 Task: Assign in the project AgileLogic the issue 'Develop a new tool for automated testing of web application user interface and user experience' to the sprint 'Virtualization Sprint'. Assign in the project AgileLogic the issue 'Upgrade the security features of a web application to improve data protection and secure communication between server and client' to the sprint 'Virtualization Sprint'. Assign in the project AgileLogic the issue 'Create a new online platform for online music theory courses with advanced music notation and ear training features' to the sprint 'Virtualization Sprint'. Assign in the project AgileLogic the issue 'Implement a new cloud-based talent acquisition system for a company with advanced recruitment tracking and candidate assessment features' to the sprint 'Virtualization Sprint'
Action: Mouse moved to (1144, 493)
Screenshot: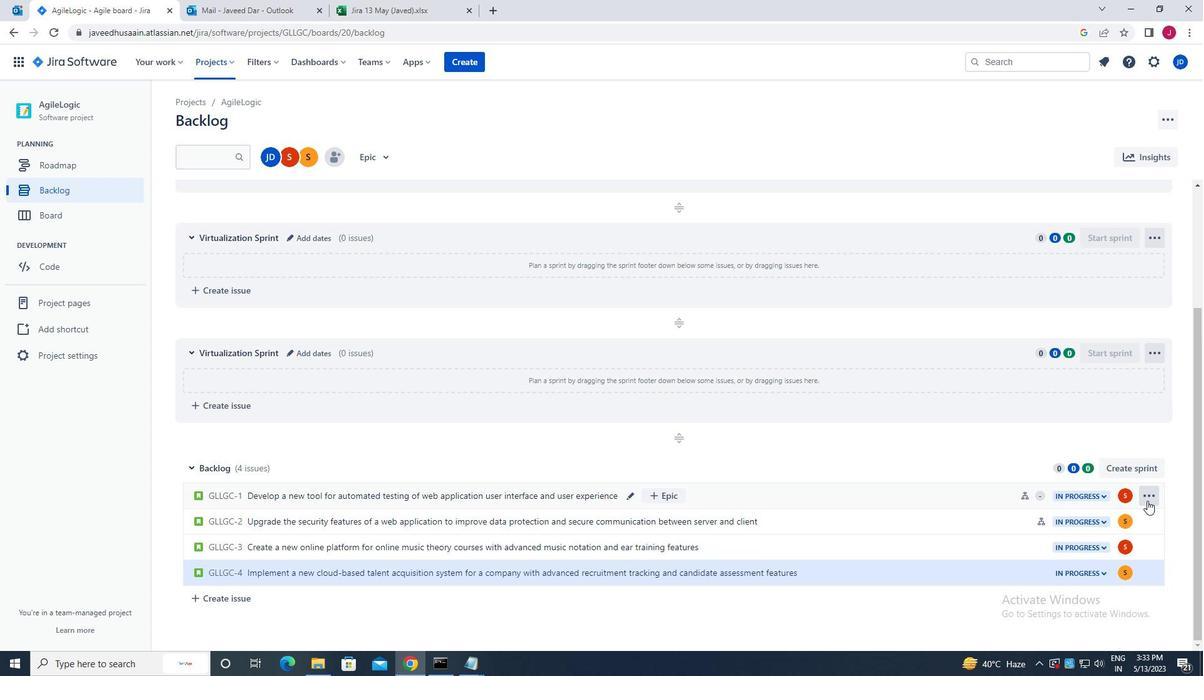 
Action: Mouse pressed left at (1144, 493)
Screenshot: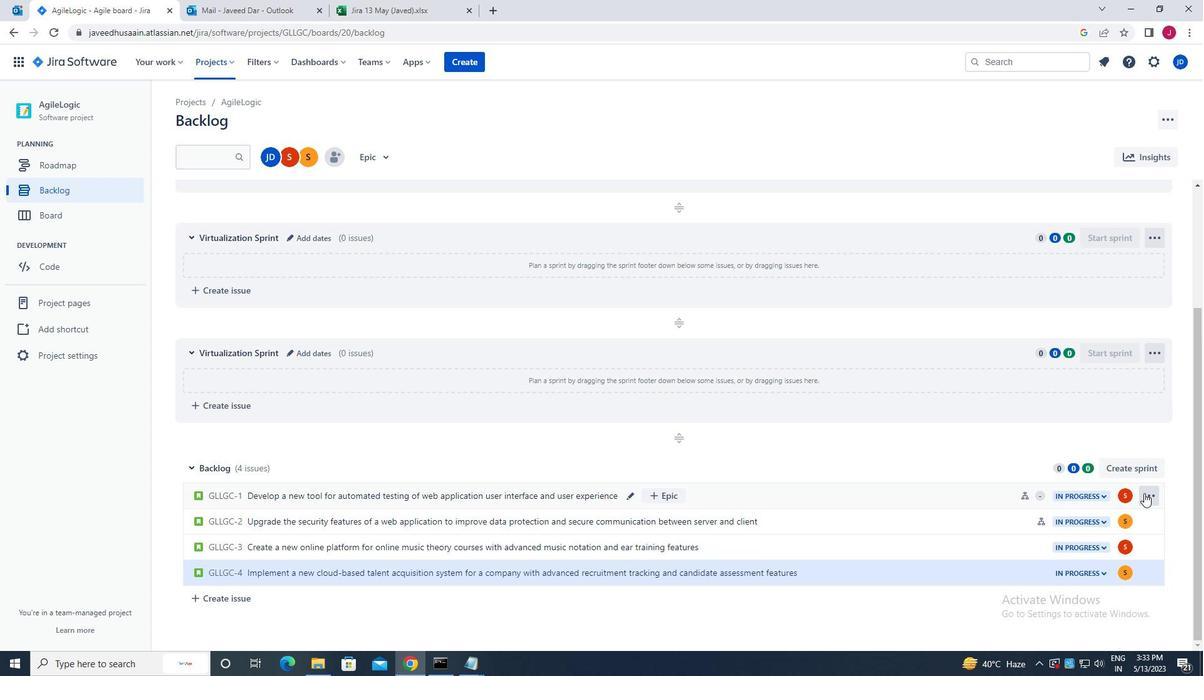 
Action: Mouse moved to (1114, 385)
Screenshot: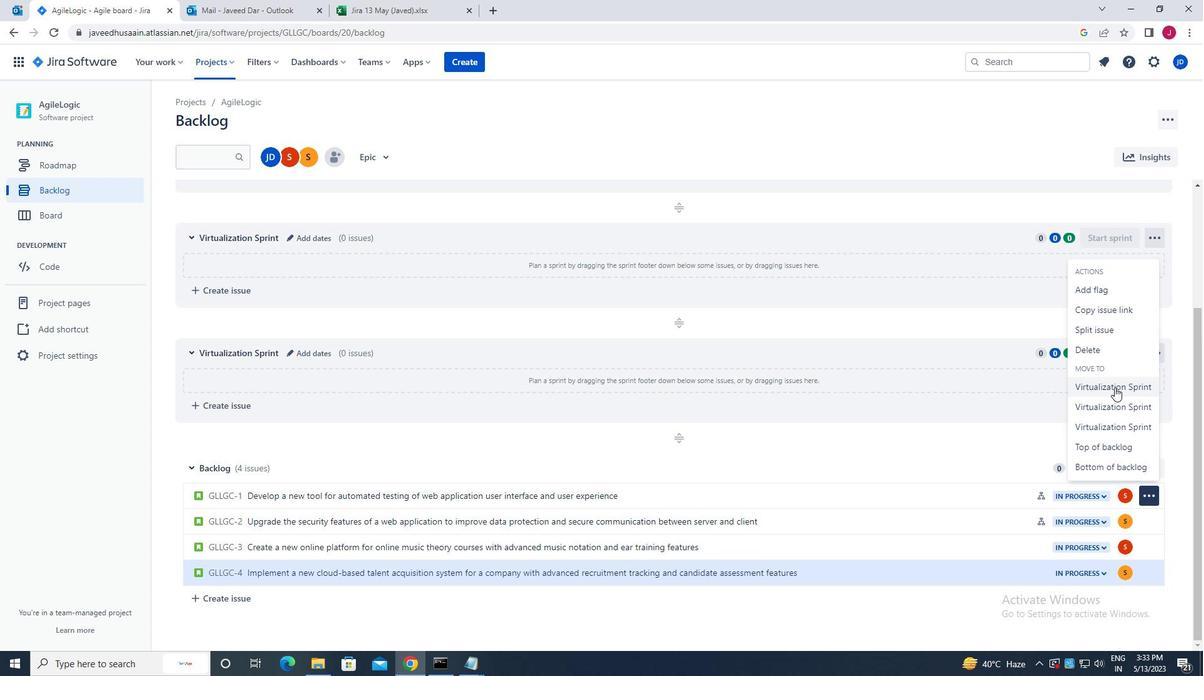 
Action: Mouse pressed left at (1114, 385)
Screenshot: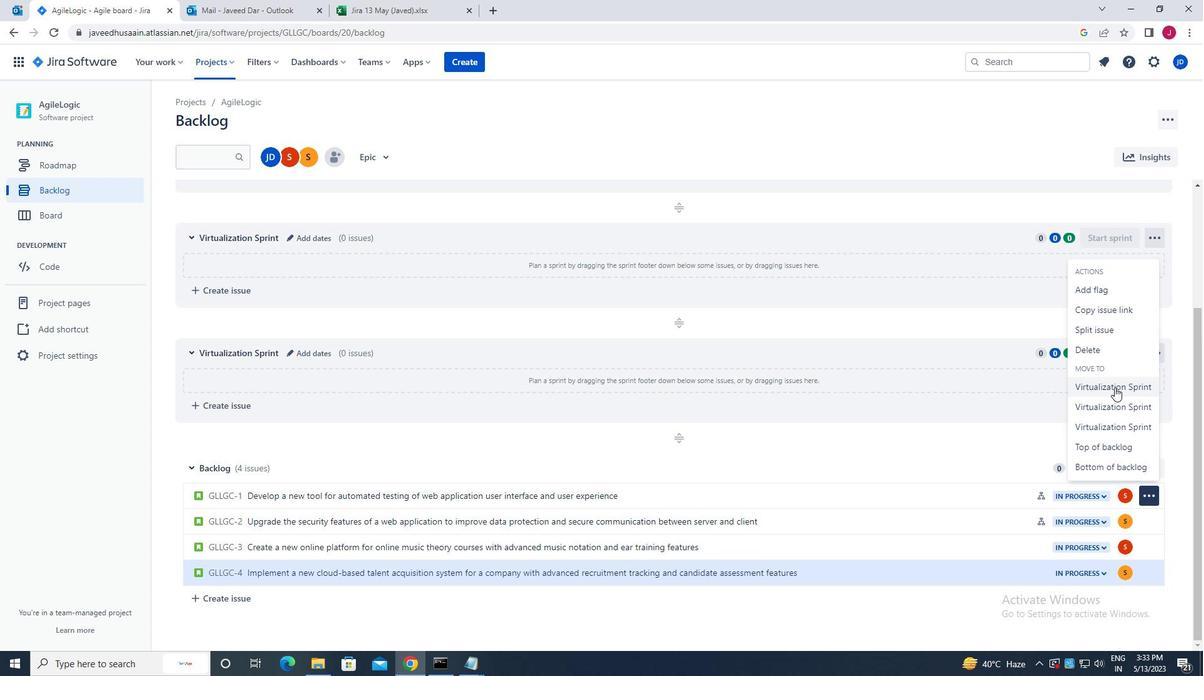 
Action: Mouse moved to (1153, 525)
Screenshot: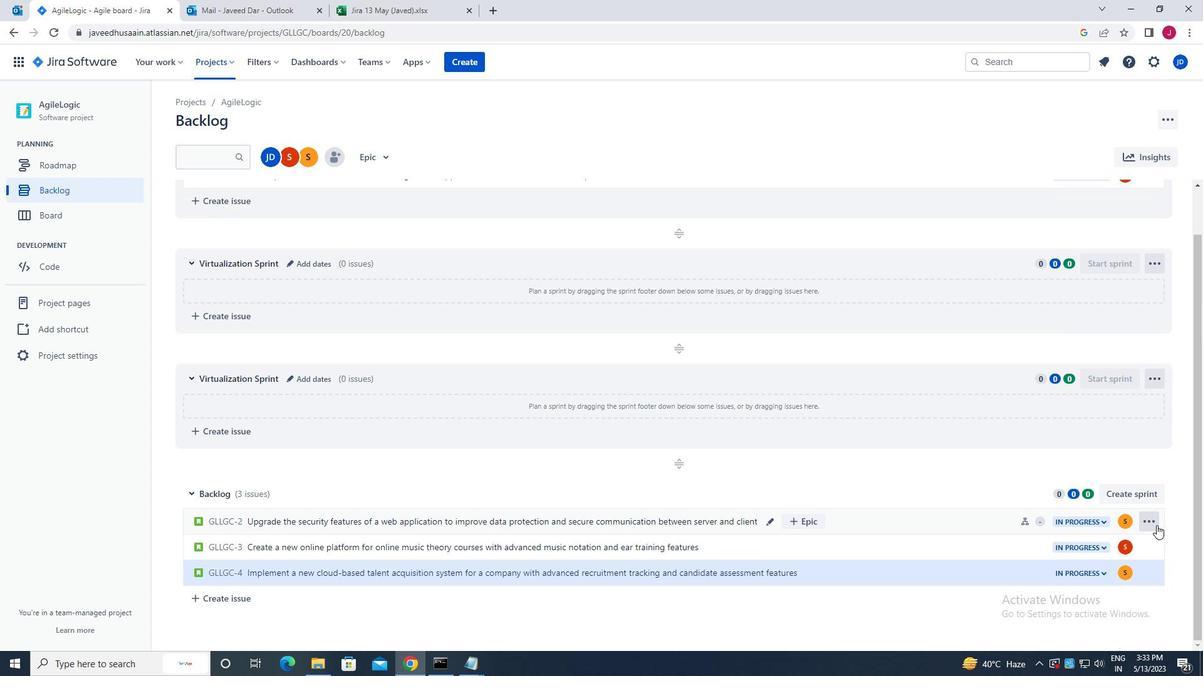 
Action: Mouse pressed left at (1153, 525)
Screenshot: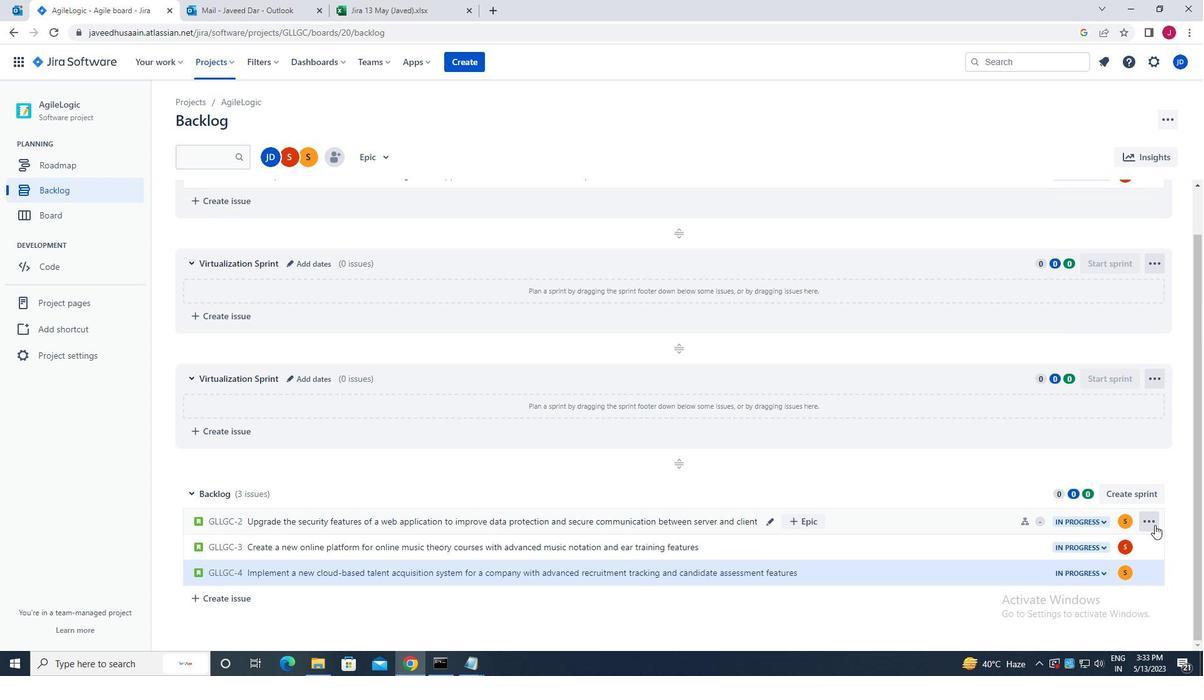 
Action: Mouse moved to (1124, 434)
Screenshot: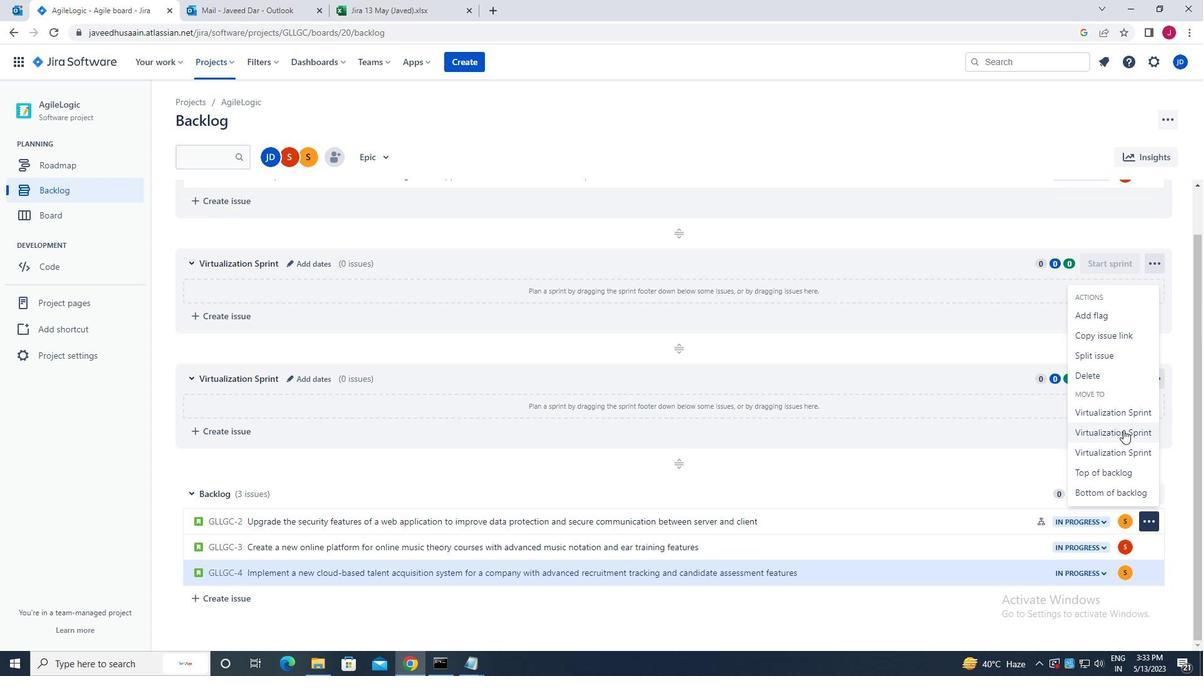 
Action: Mouse pressed left at (1124, 434)
Screenshot: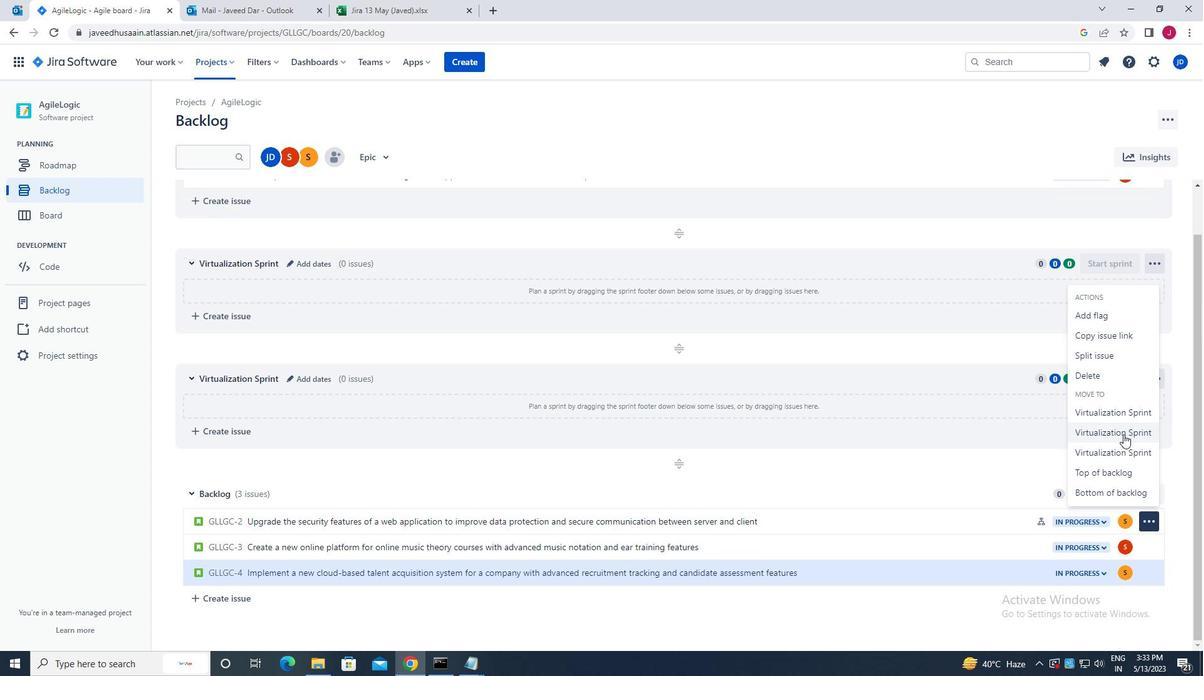 
Action: Mouse moved to (1151, 547)
Screenshot: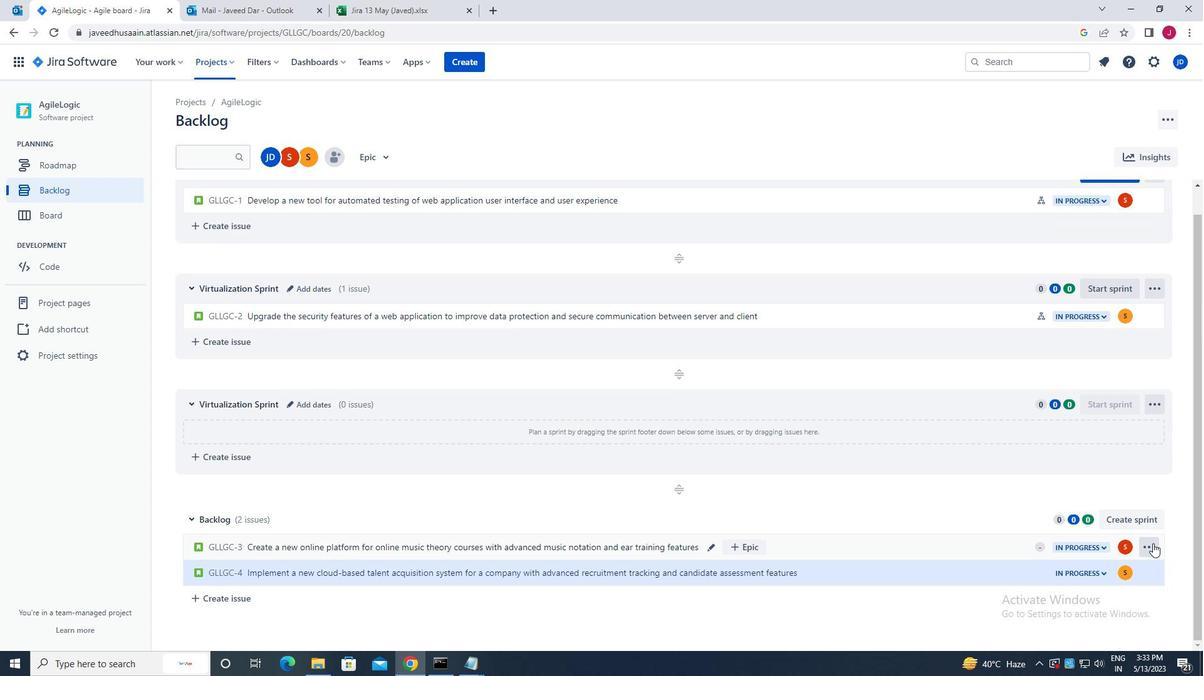 
Action: Mouse pressed left at (1151, 547)
Screenshot: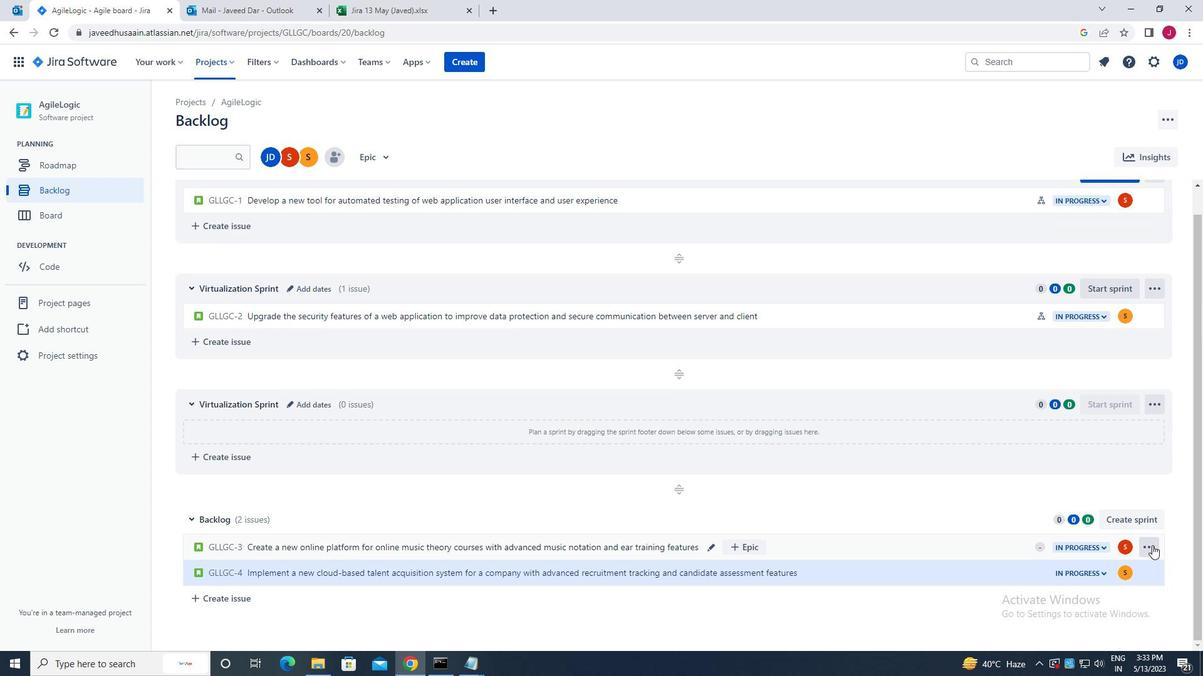 
Action: Mouse moved to (1113, 478)
Screenshot: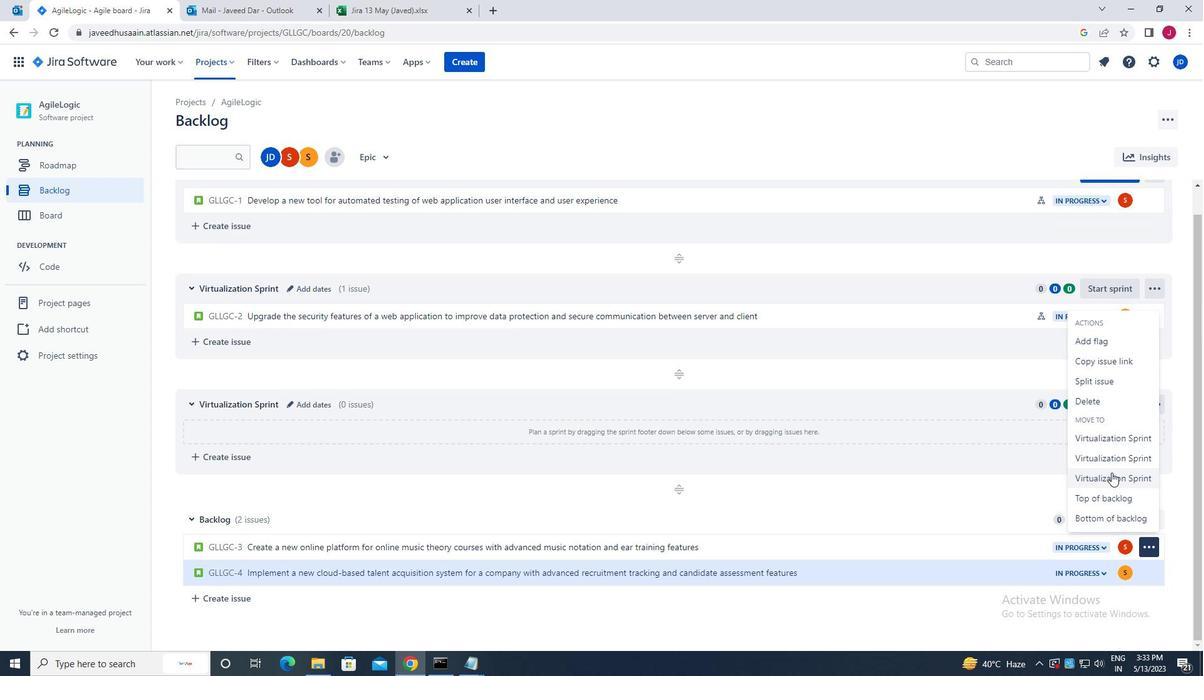 
Action: Mouse pressed left at (1113, 478)
Screenshot: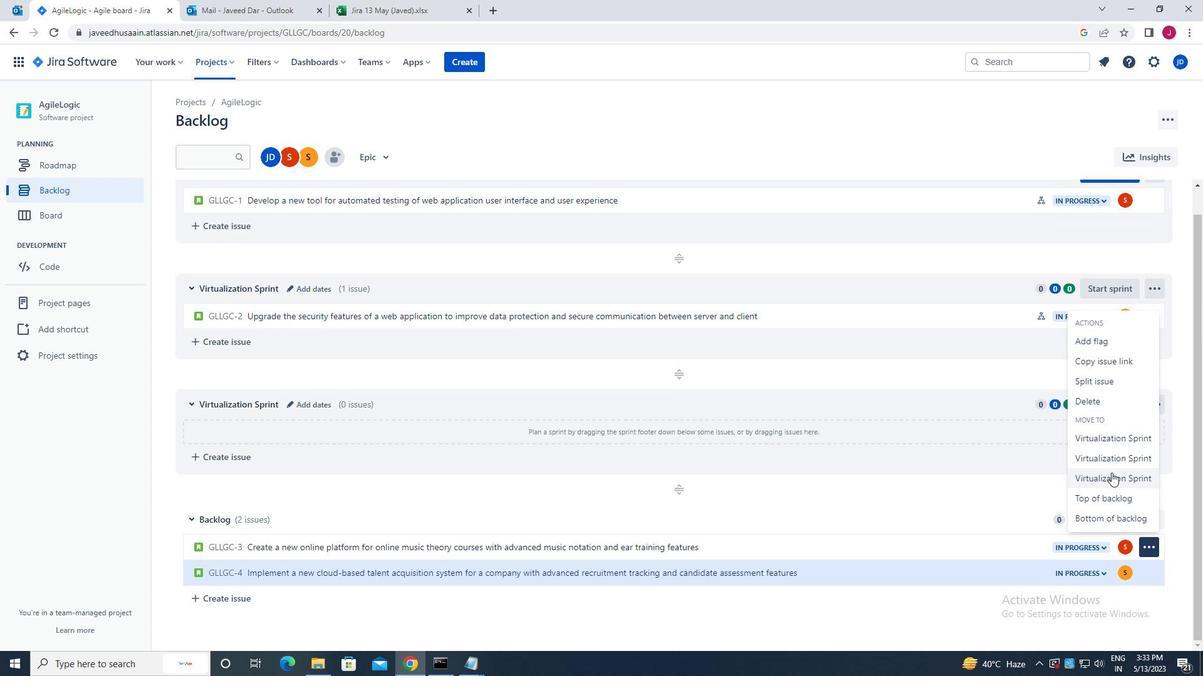 
Action: Mouse moved to (1146, 573)
Screenshot: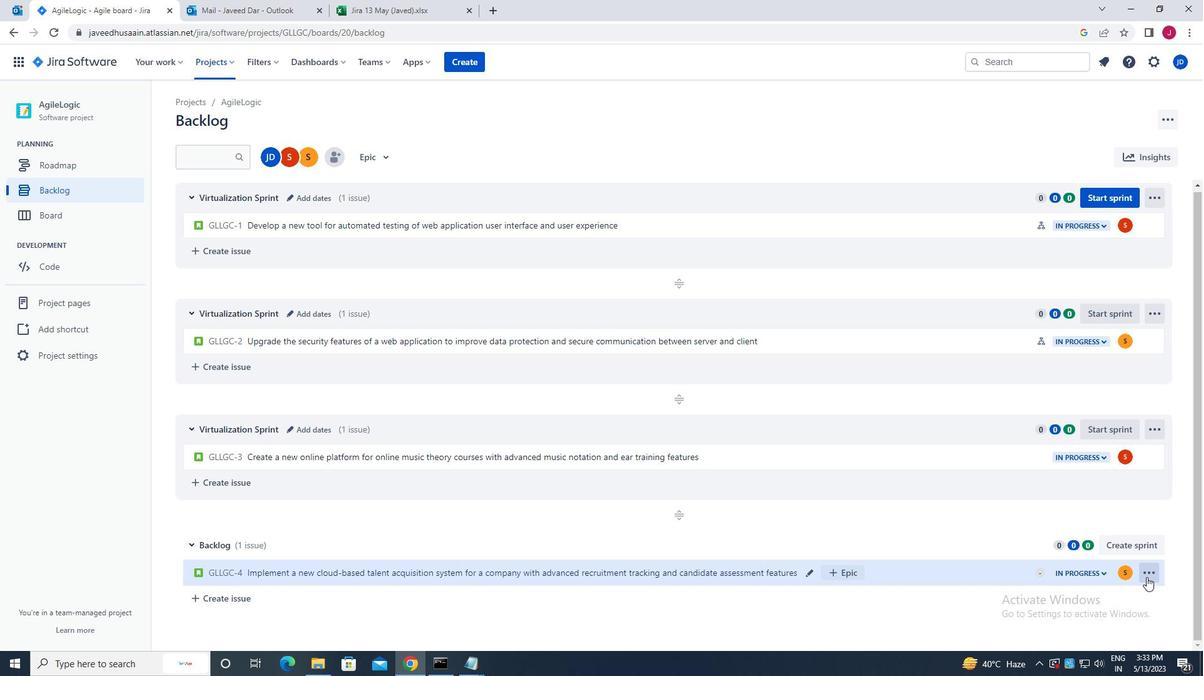 
Action: Mouse pressed left at (1146, 573)
Screenshot: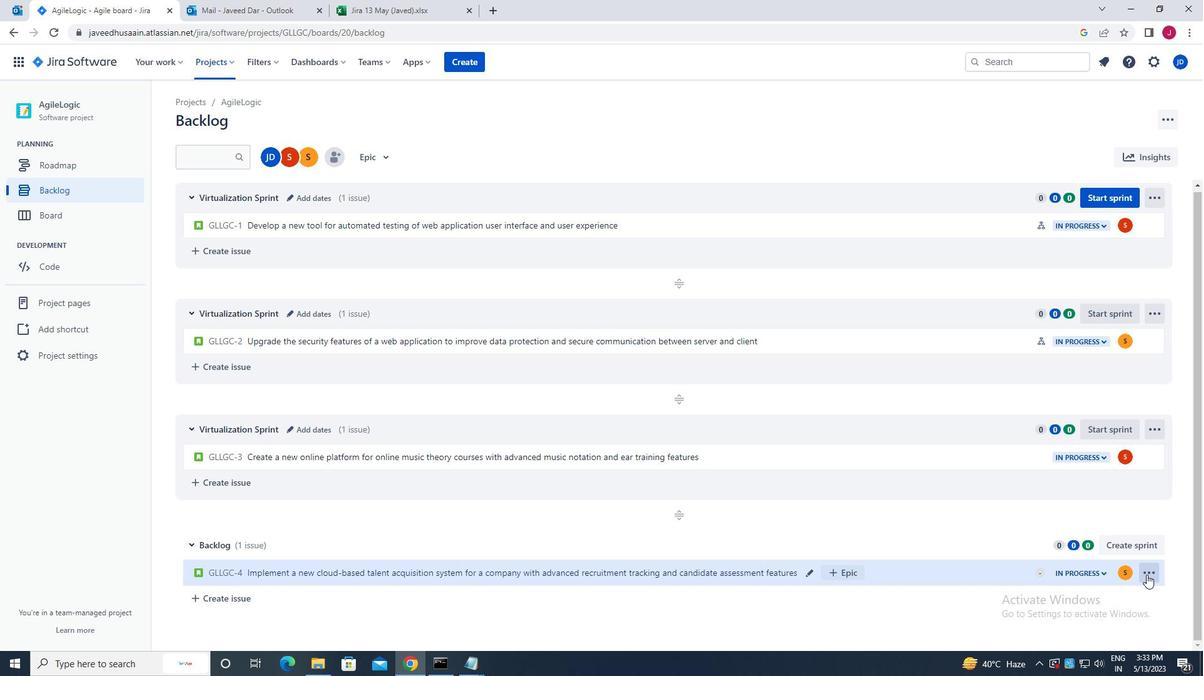 
Action: Mouse moved to (1117, 507)
Screenshot: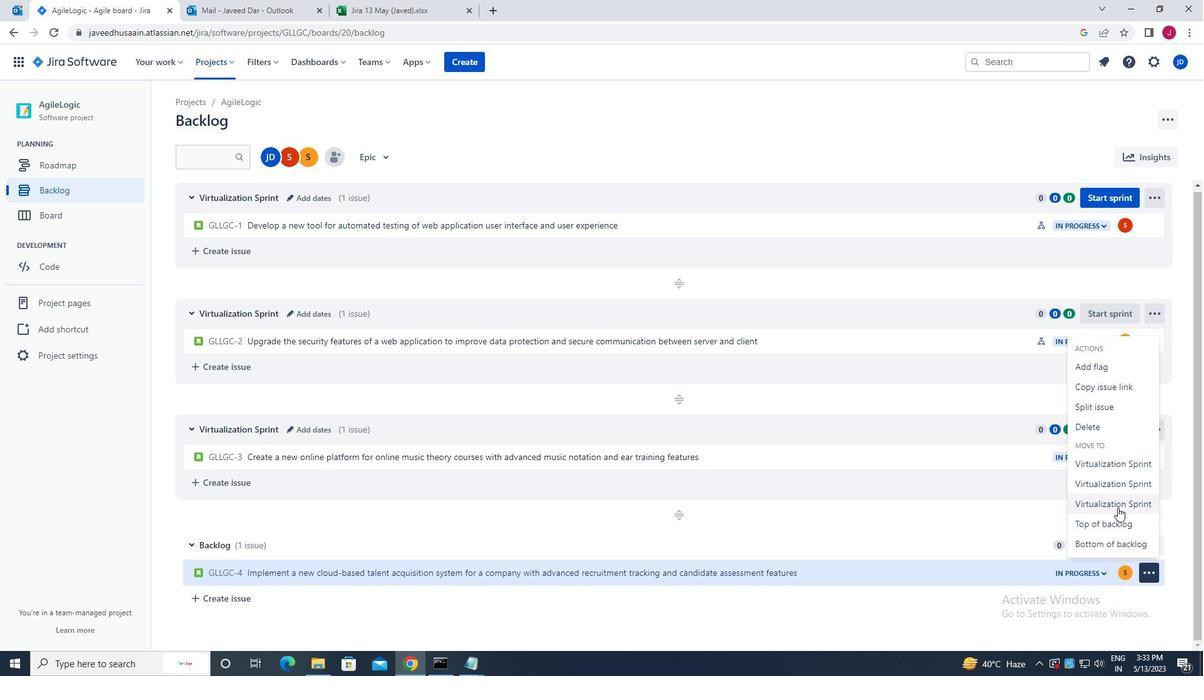 
Action: Mouse pressed left at (1117, 507)
Screenshot: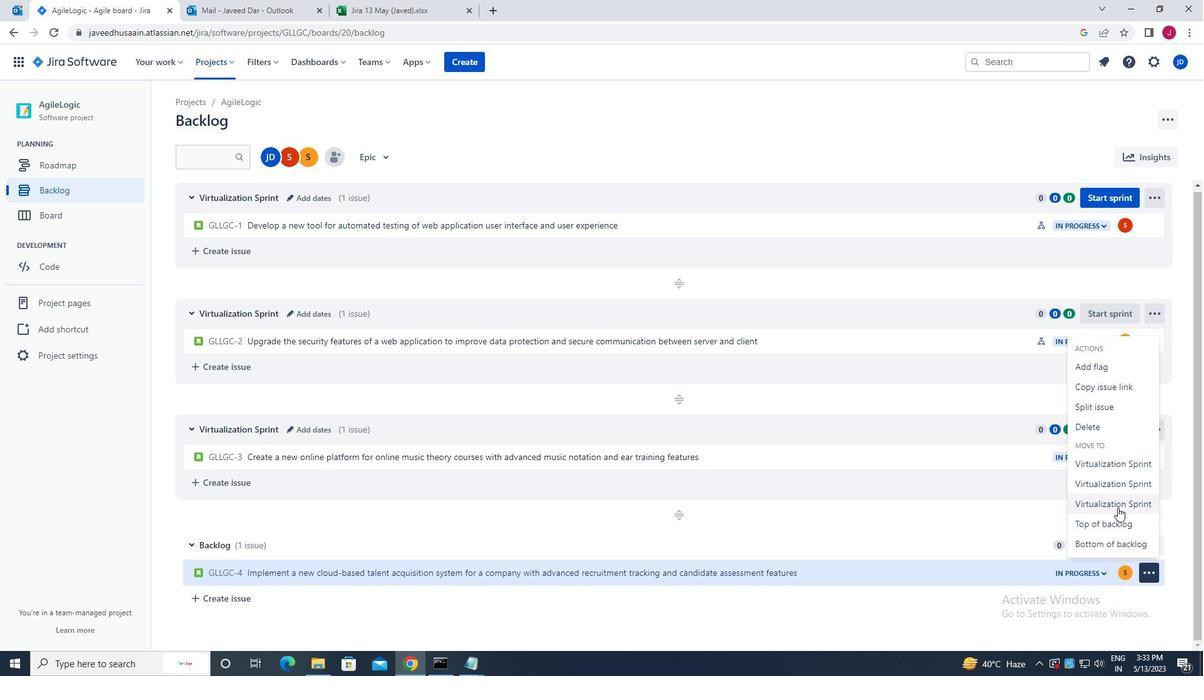
Action: Mouse moved to (1116, 506)
Screenshot: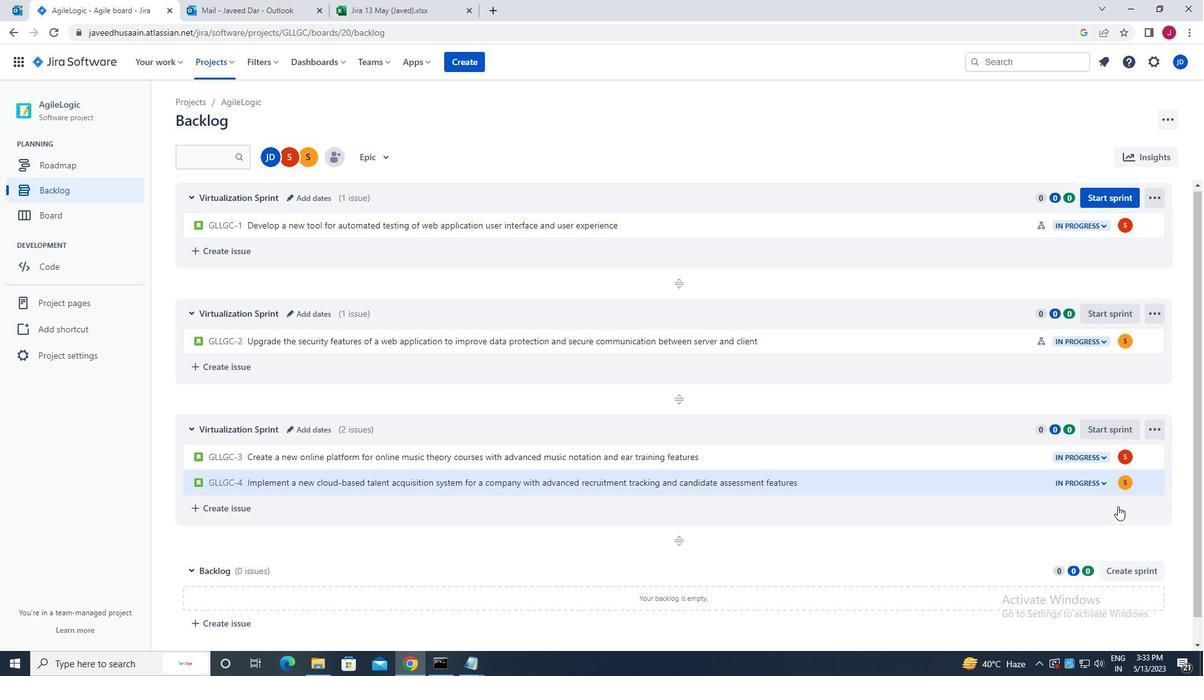 
